 Task: Add the task  Upgrade software to the latest version to resolve security vulnerabilities to the section Agile Alliance in the project AgileAura and add a Due Date to the respective task as 2024/01/28
Action: Mouse moved to (391, 274)
Screenshot: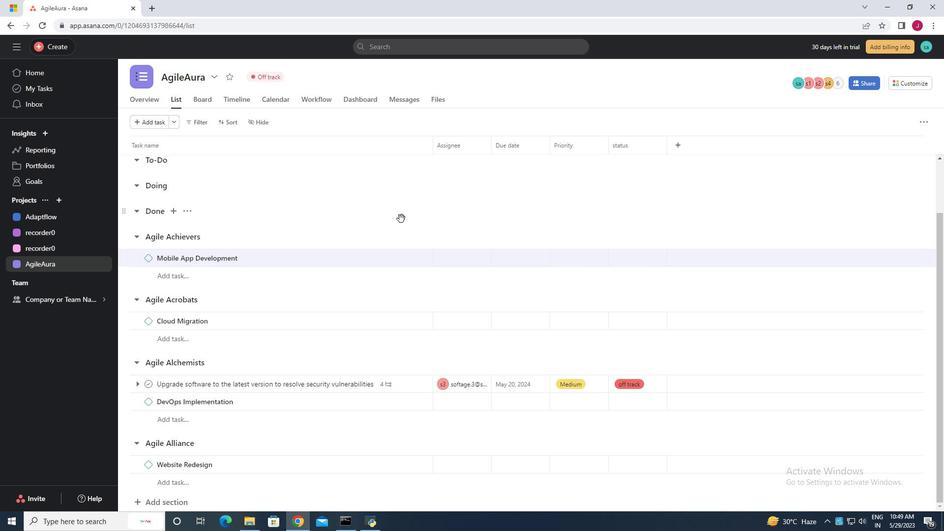 
Action: Mouse scrolled (391, 273) with delta (0, 0)
Screenshot: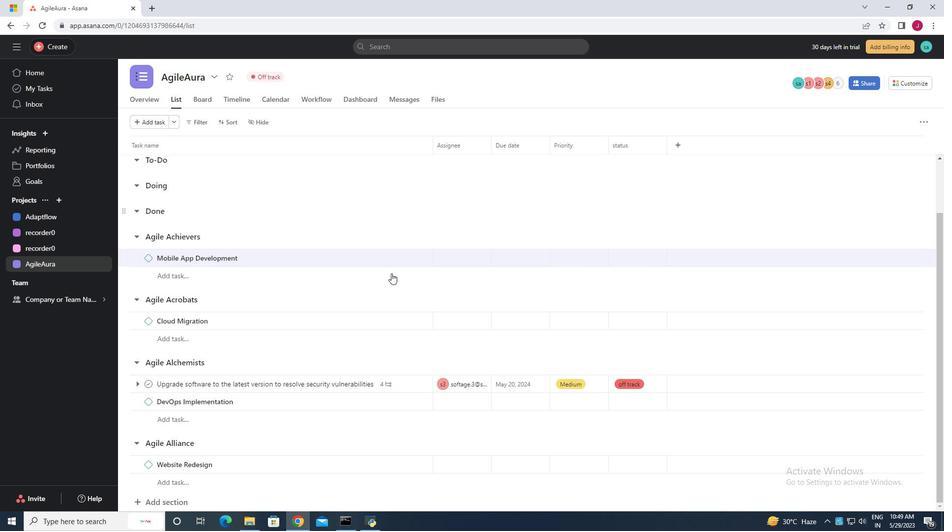 
Action: Mouse moved to (391, 274)
Screenshot: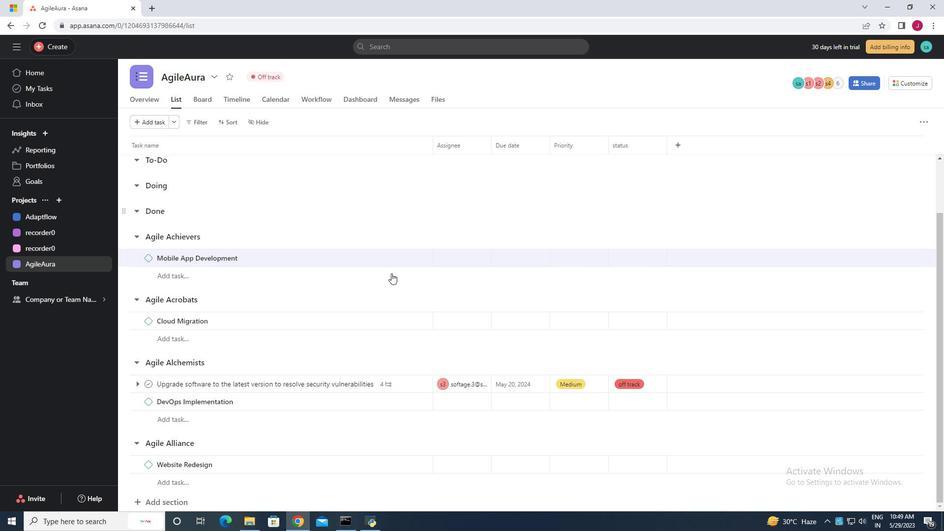 
Action: Mouse scrolled (391, 274) with delta (0, 0)
Screenshot: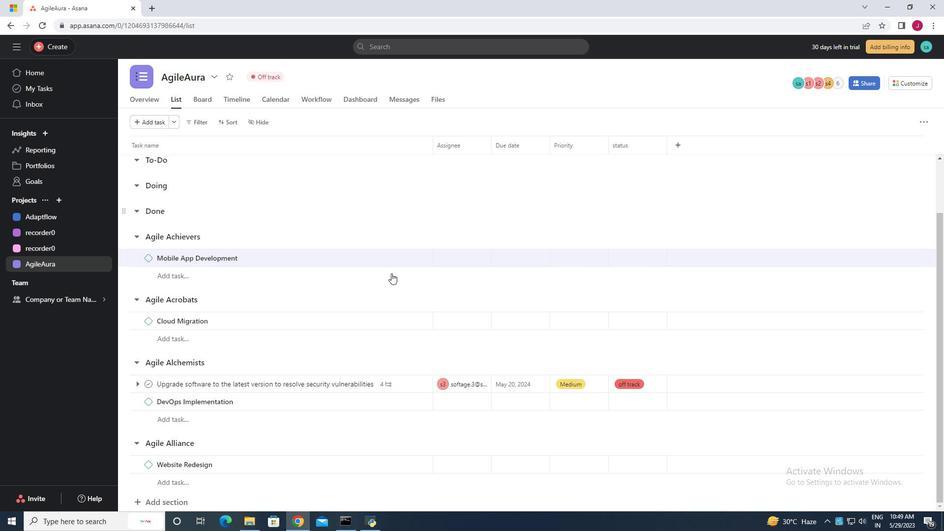 
Action: Mouse scrolled (391, 274) with delta (0, 0)
Screenshot: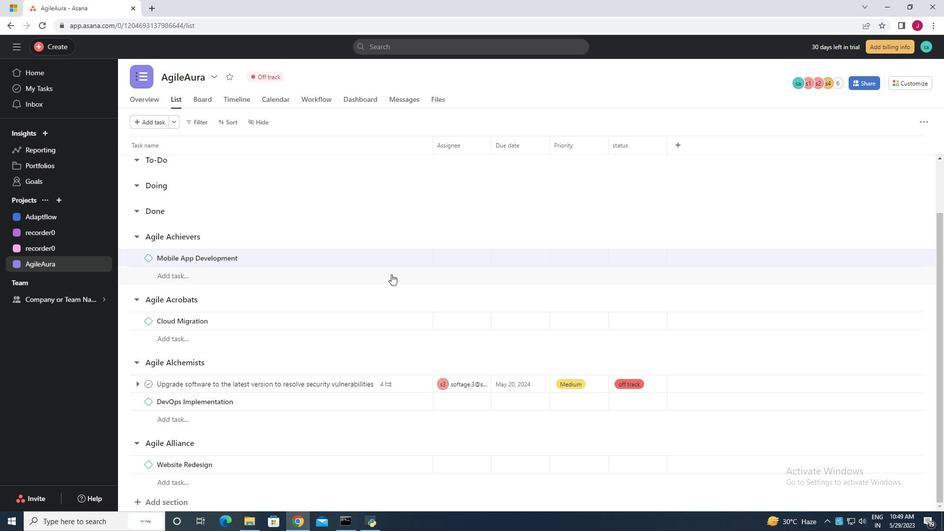 
Action: Mouse moved to (407, 385)
Screenshot: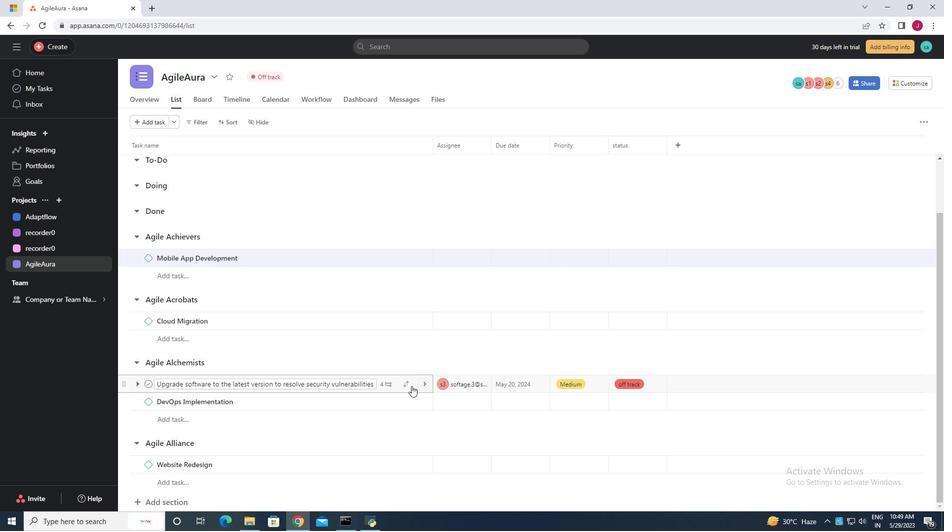 
Action: Mouse pressed left at (407, 385)
Screenshot: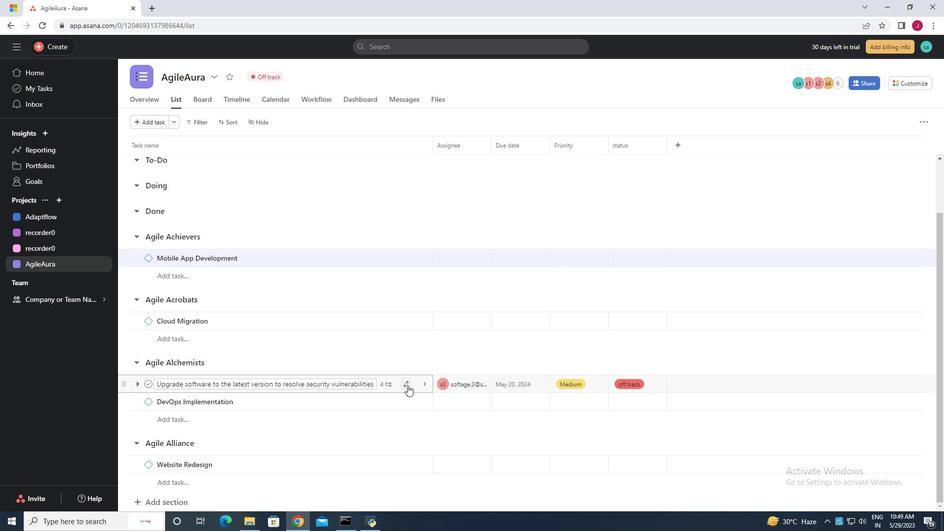 
Action: Mouse moved to (361, 365)
Screenshot: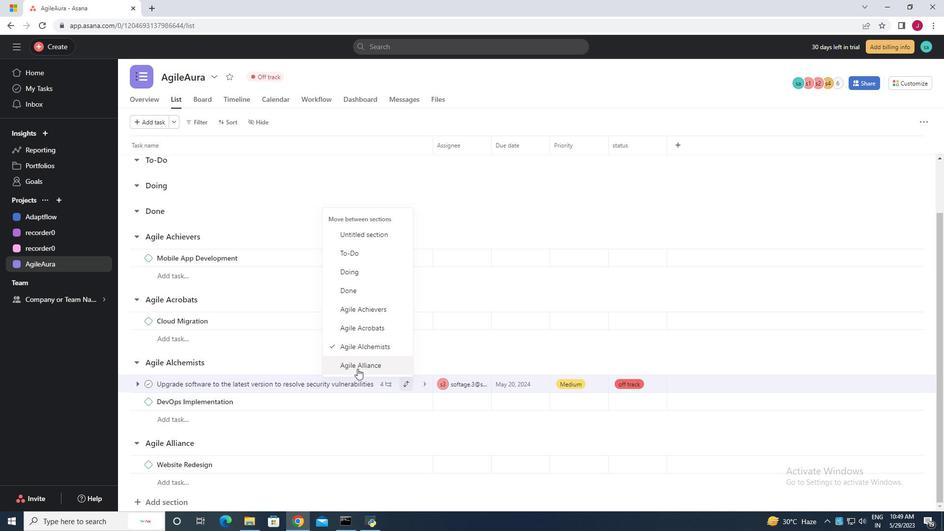 
Action: Mouse pressed left at (361, 365)
Screenshot: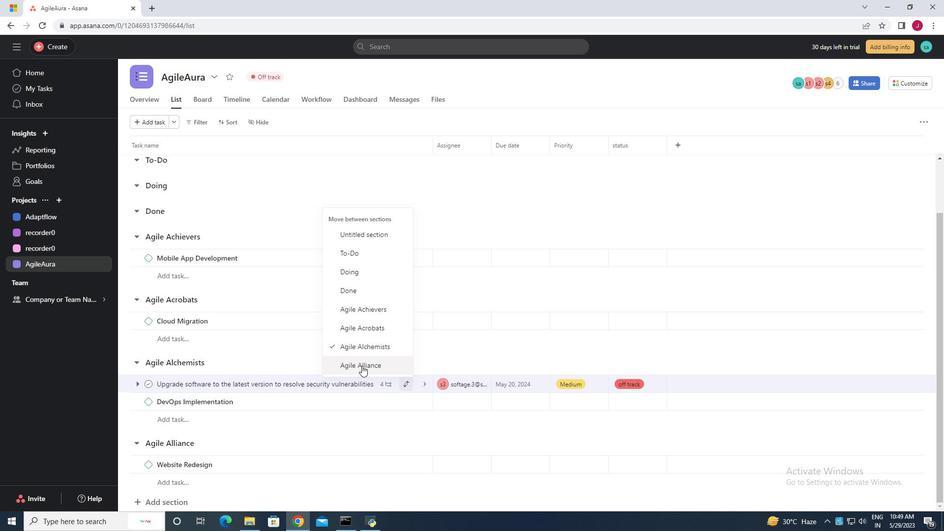 
Action: Mouse moved to (526, 450)
Screenshot: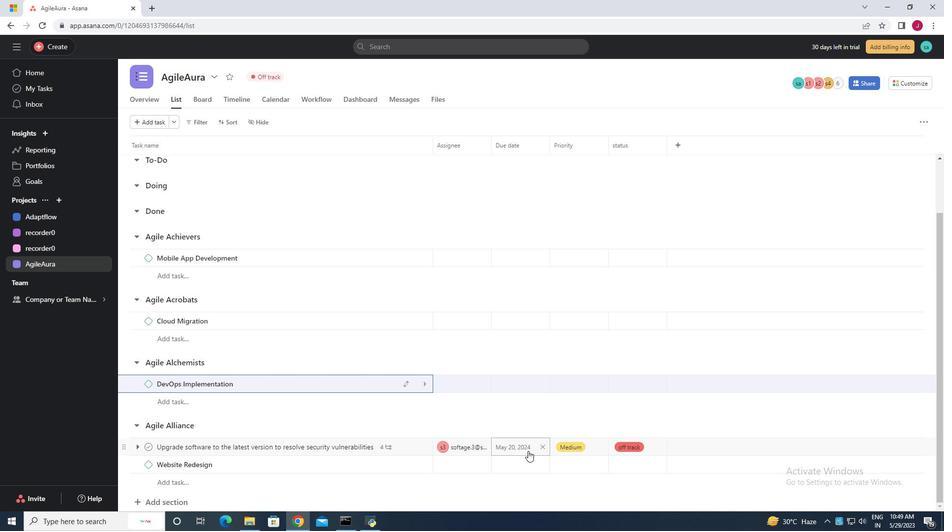 
Action: Mouse pressed left at (526, 450)
Screenshot: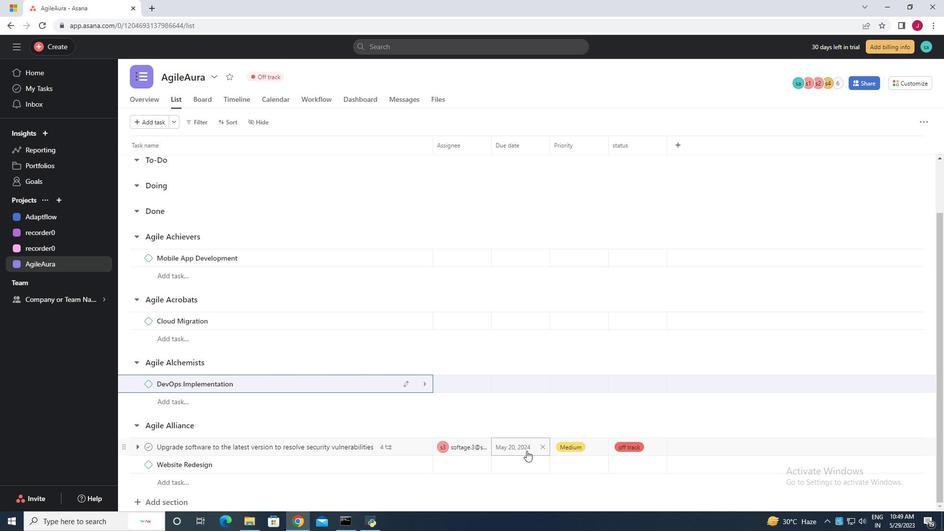 
Action: Mouse moved to (506, 271)
Screenshot: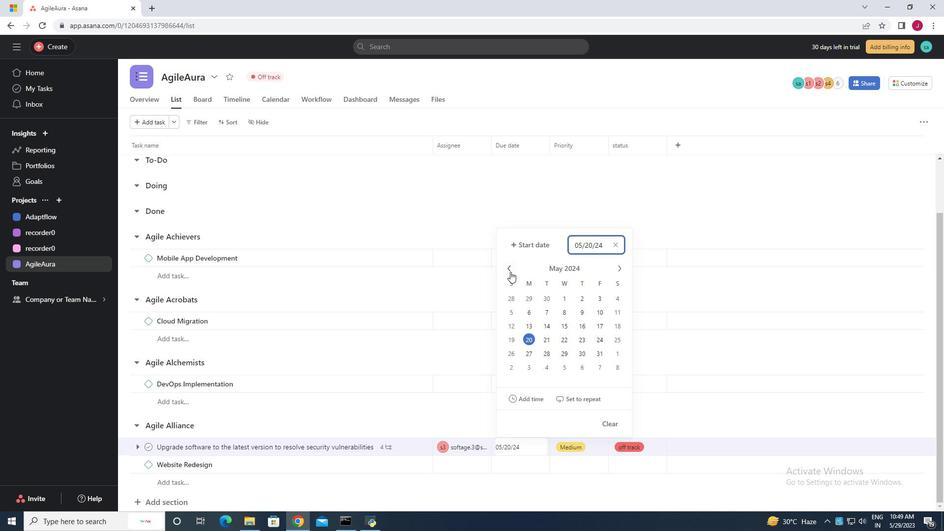 
Action: Mouse pressed left at (506, 271)
Screenshot: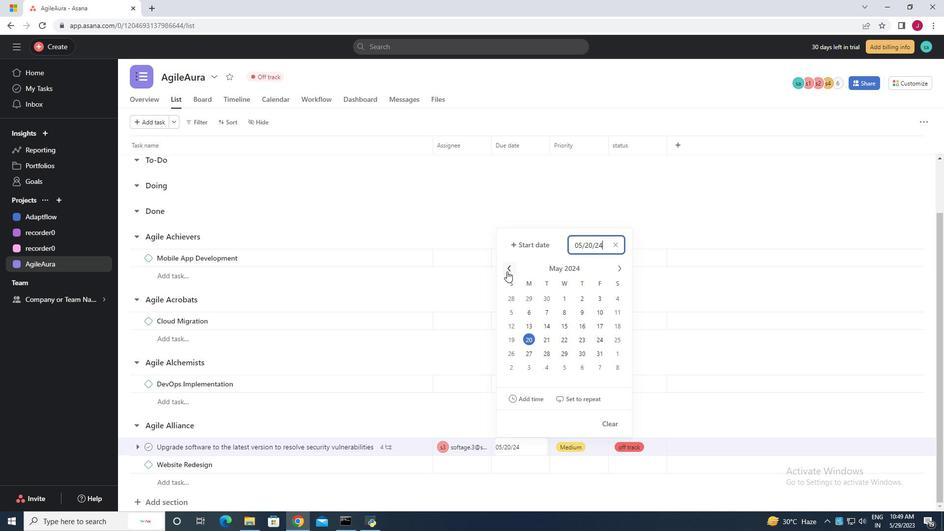 
Action: Mouse pressed left at (506, 271)
Screenshot: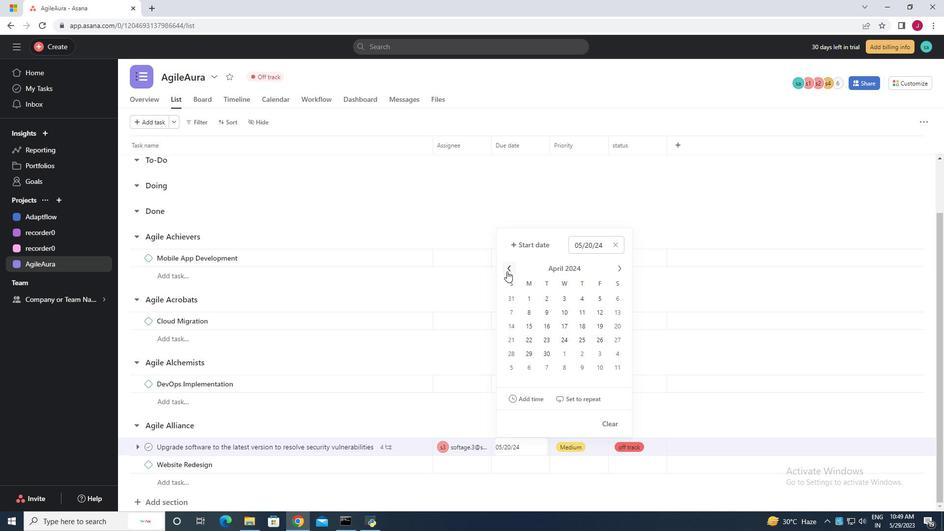 
Action: Mouse pressed left at (506, 271)
Screenshot: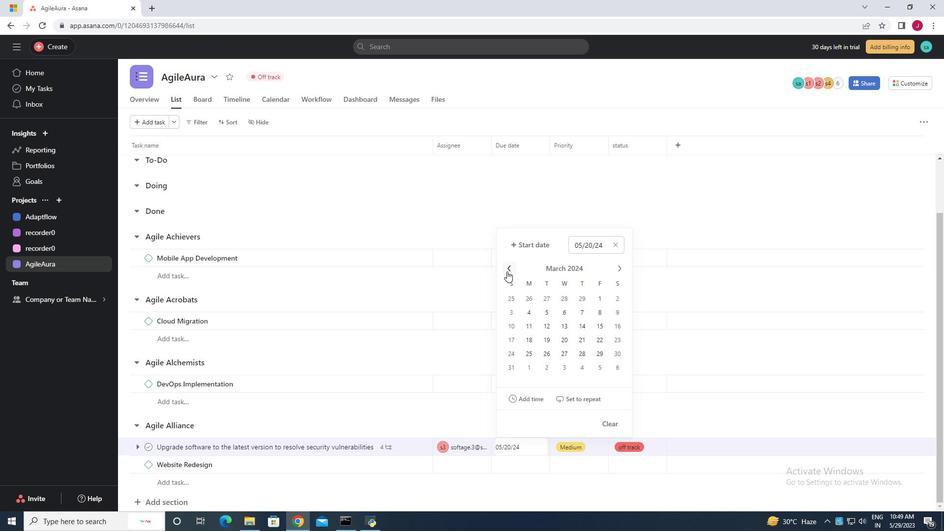
Action: Mouse pressed left at (506, 271)
Screenshot: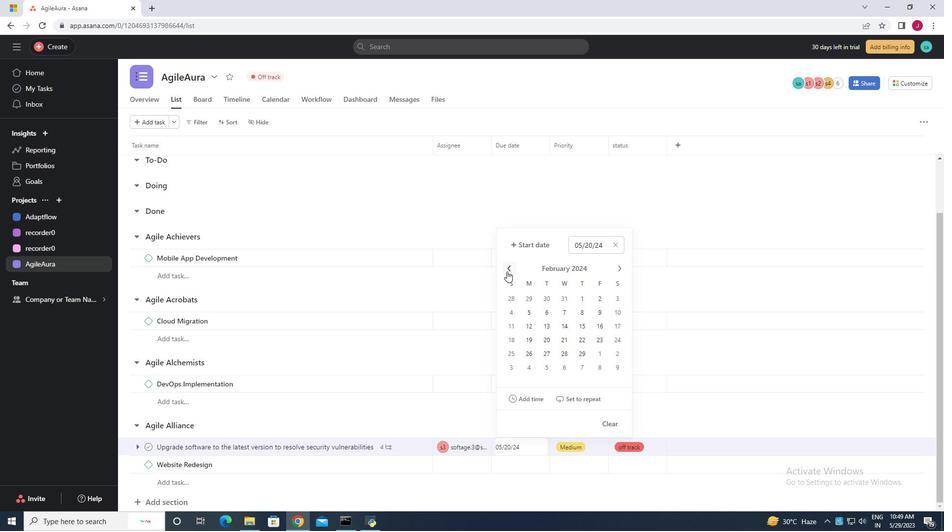 
Action: Mouse moved to (514, 353)
Screenshot: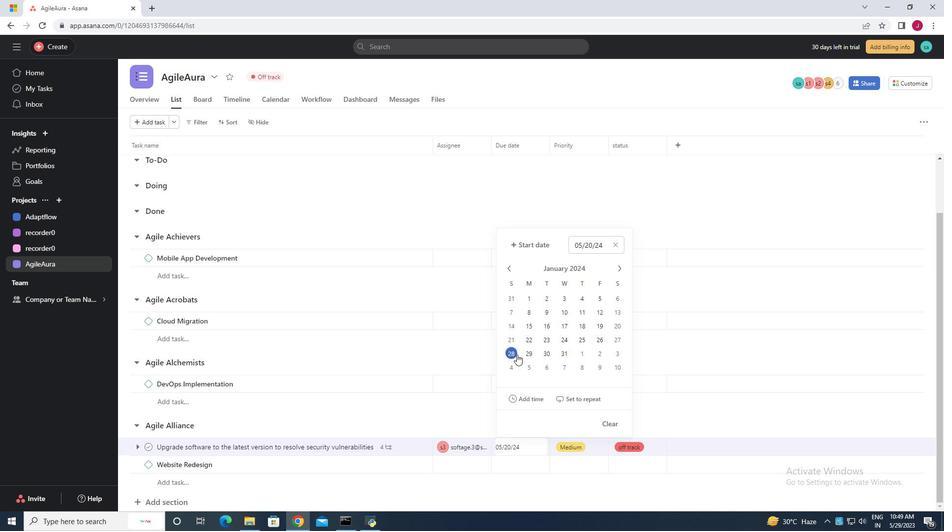 
Action: Mouse pressed left at (514, 353)
Screenshot: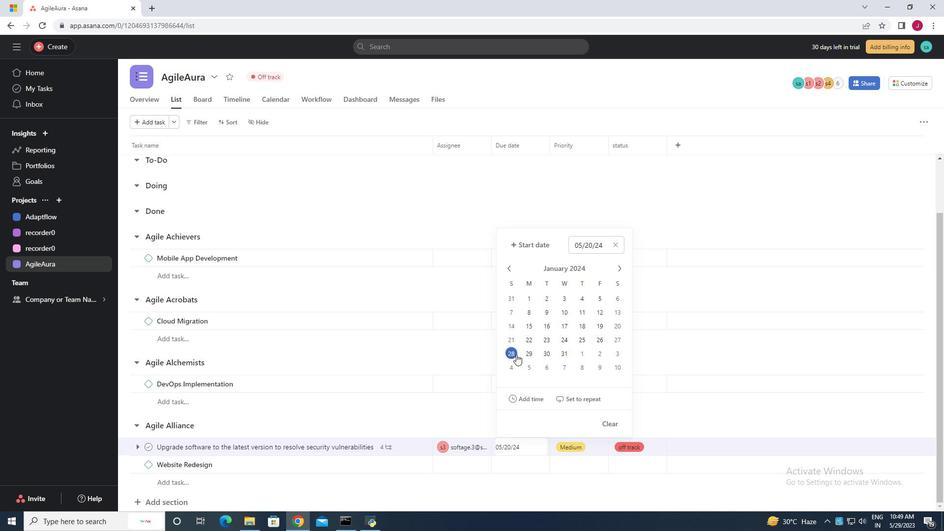 
Action: Mouse moved to (696, 211)
Screenshot: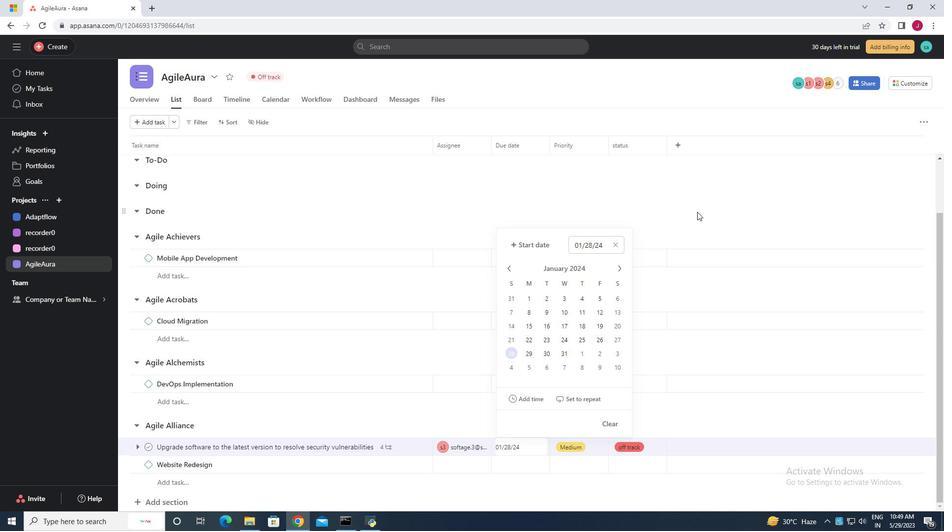 
Action: Mouse pressed left at (696, 211)
Screenshot: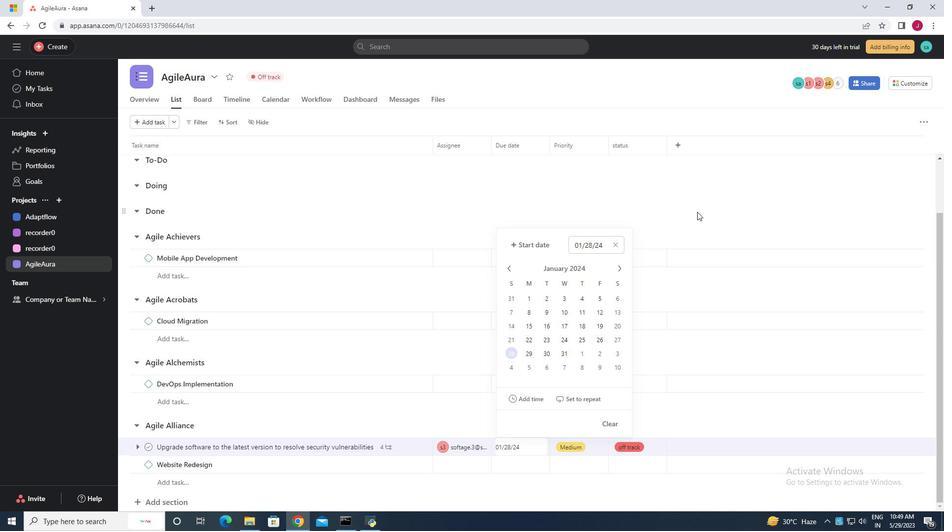 
Action: Mouse moved to (522, 172)
Screenshot: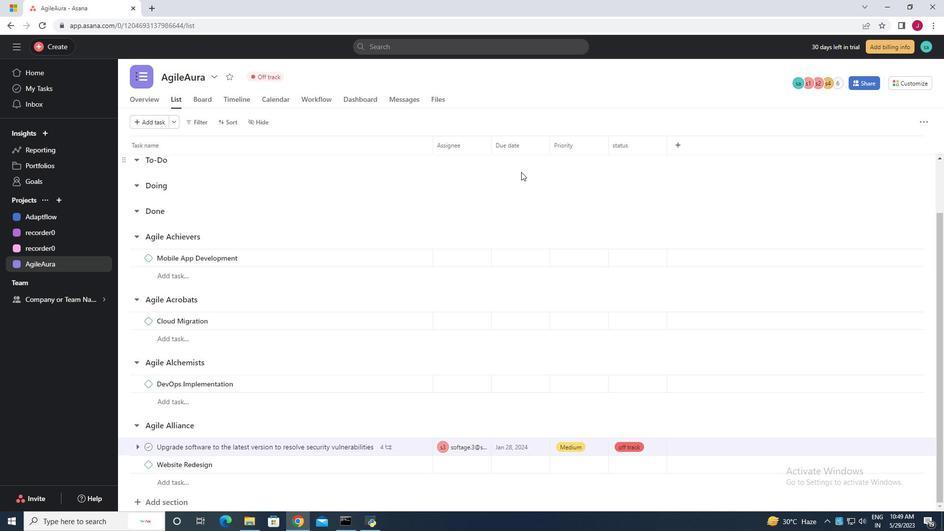 
